 Task: Look for products in the category "Mozzarella" from Store Brand only.
Action: Mouse moved to (664, 247)
Screenshot: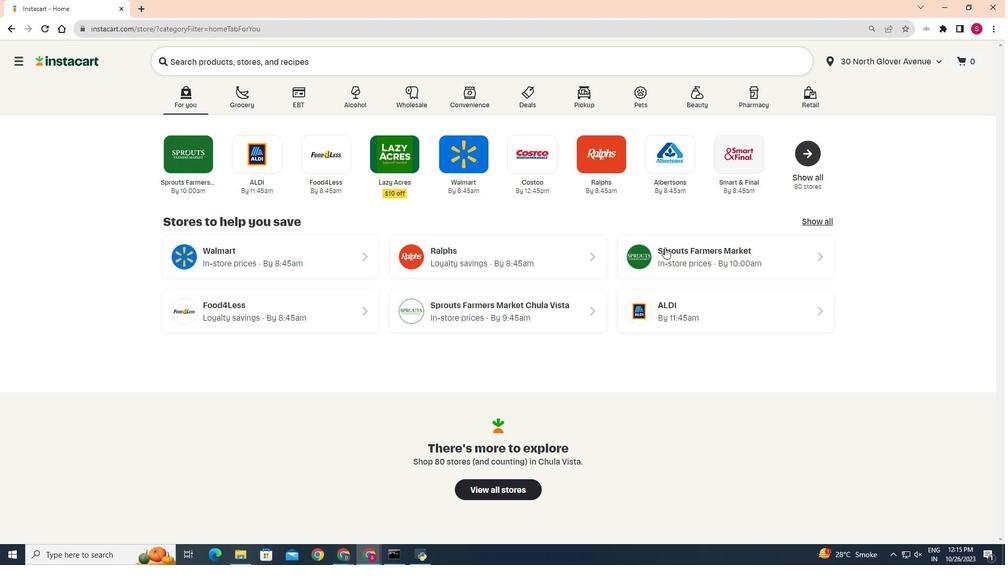 
Action: Mouse pressed left at (664, 247)
Screenshot: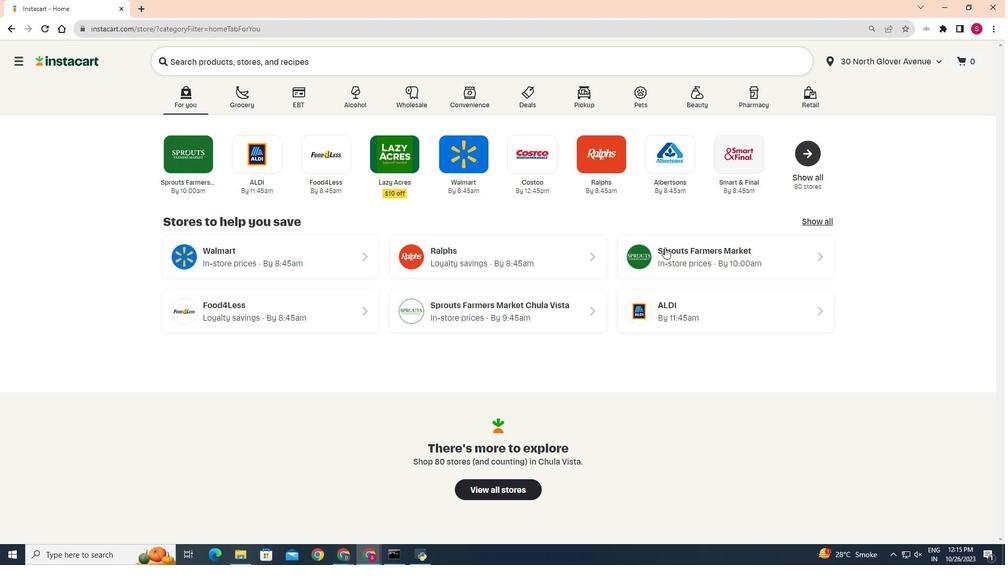 
Action: Mouse moved to (27, 440)
Screenshot: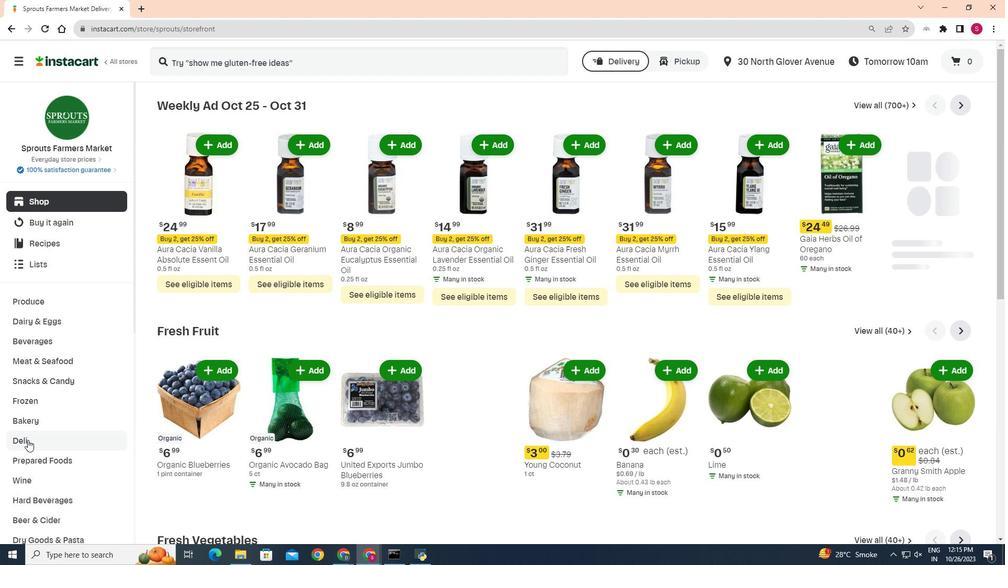
Action: Mouse pressed left at (27, 440)
Screenshot: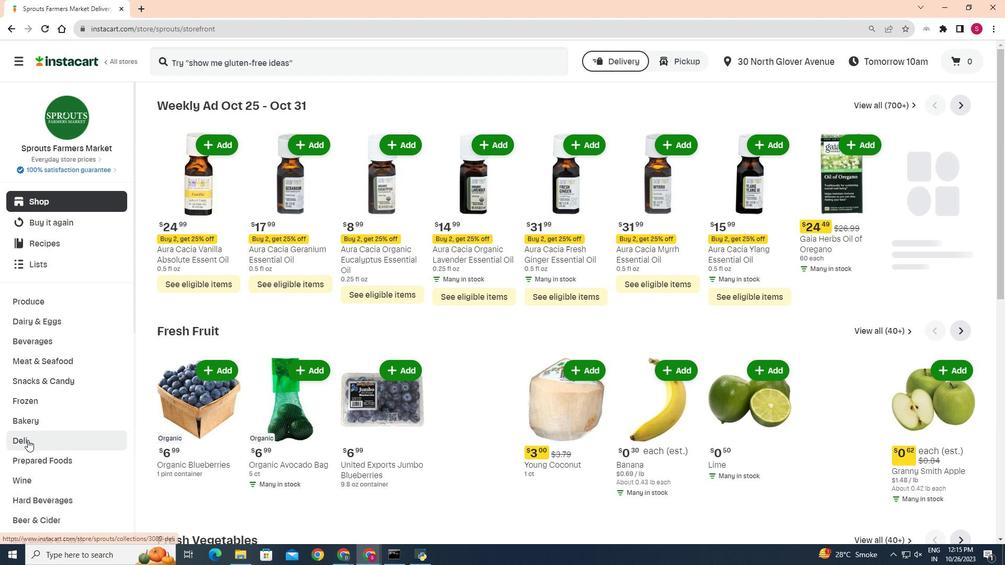 
Action: Mouse moved to (269, 127)
Screenshot: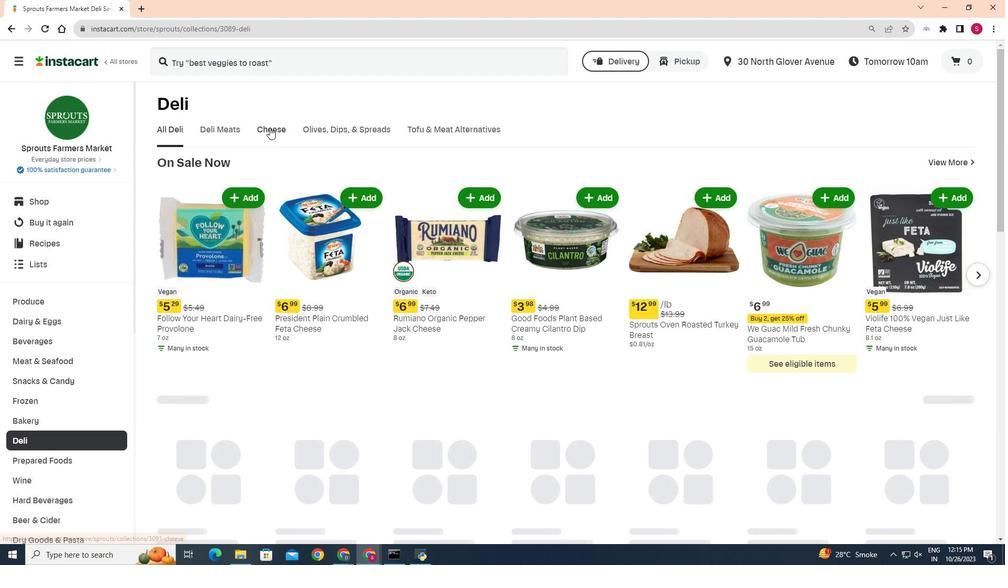 
Action: Mouse pressed left at (269, 127)
Screenshot: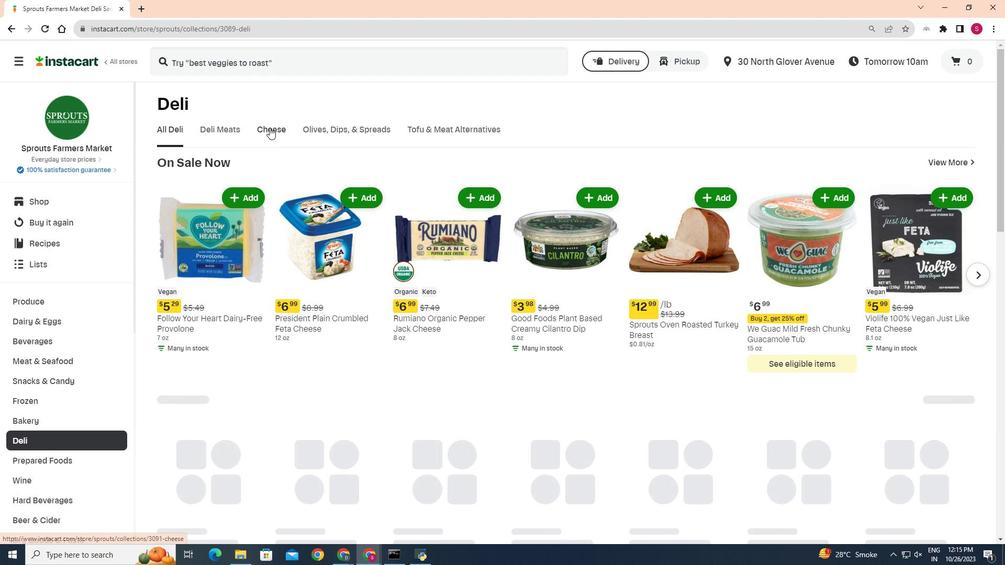 
Action: Mouse moved to (424, 168)
Screenshot: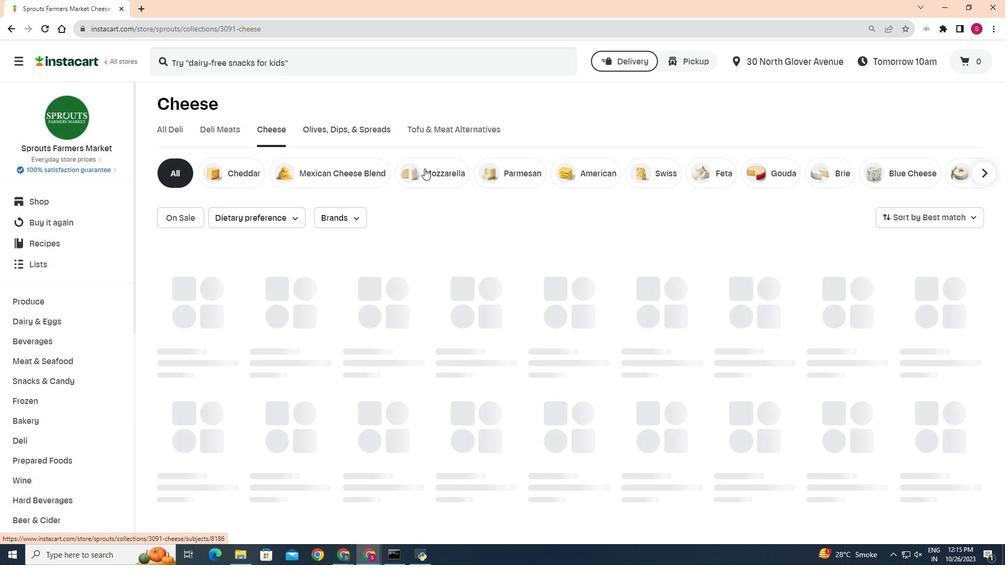 
Action: Mouse pressed left at (424, 168)
Screenshot: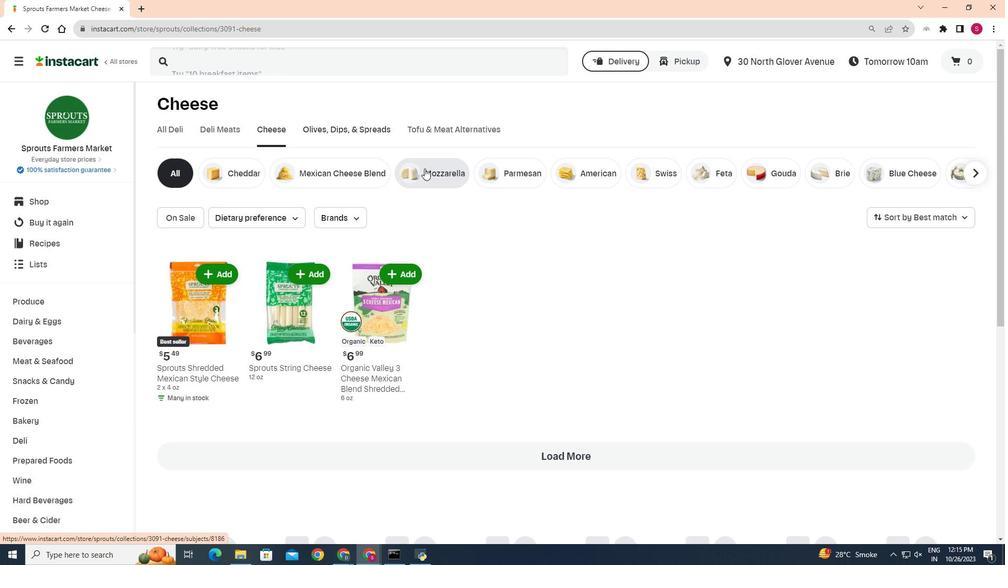 
Action: Mouse moved to (353, 213)
Screenshot: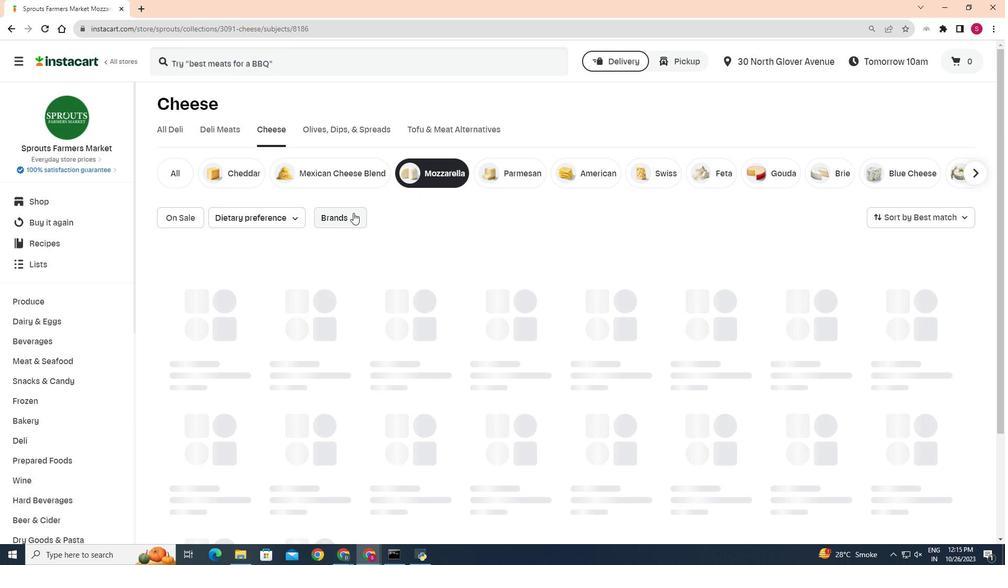 
Action: Mouse pressed left at (353, 213)
Screenshot: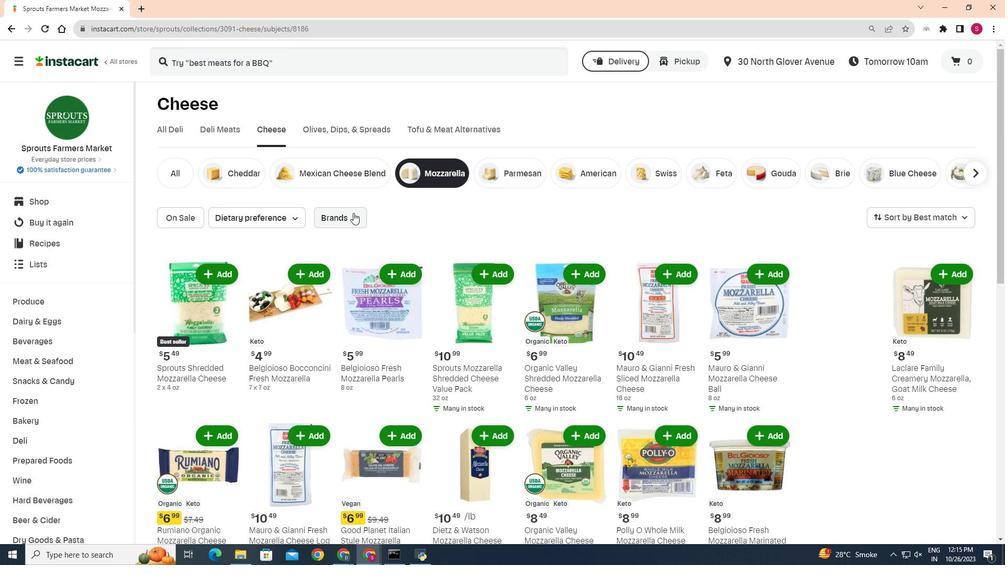 
Action: Mouse moved to (330, 247)
Screenshot: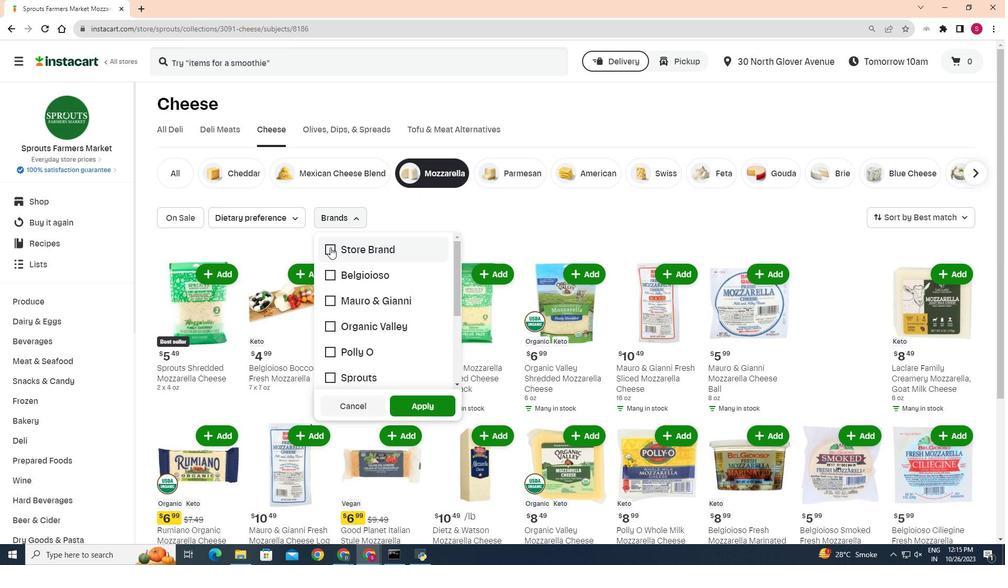 
Action: Mouse pressed left at (330, 247)
Screenshot: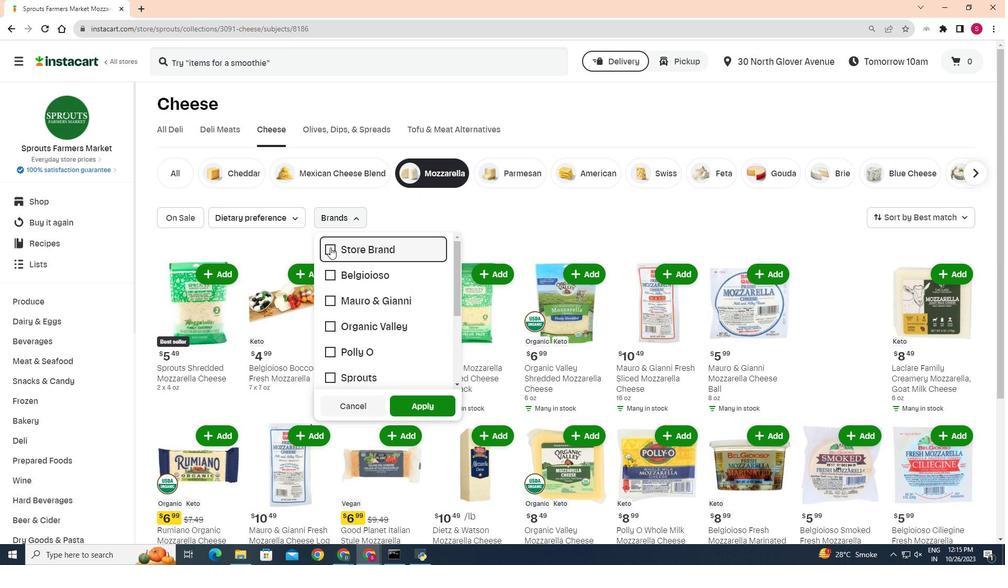 
Action: Mouse moved to (394, 409)
Screenshot: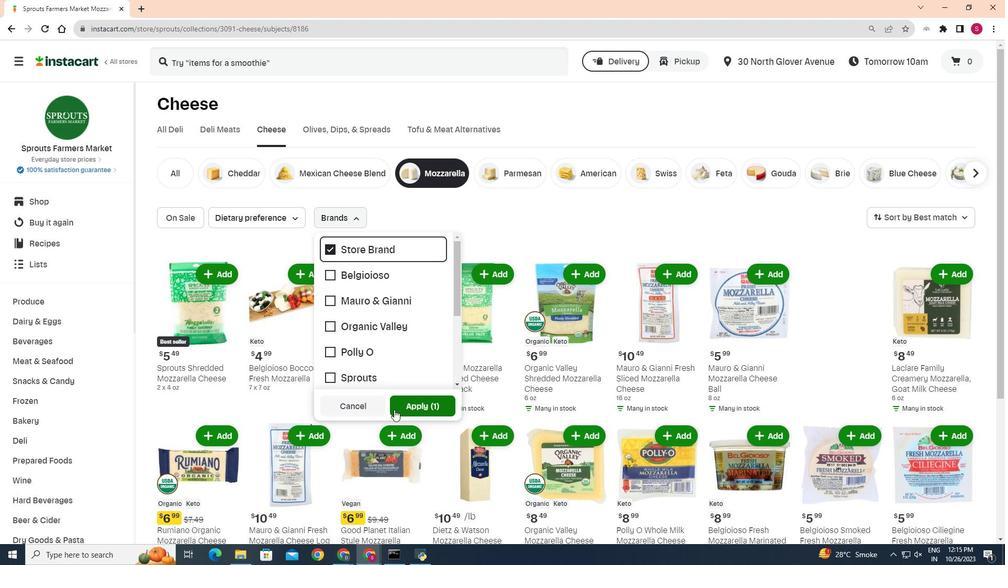 
Action: Mouse pressed left at (394, 409)
Screenshot: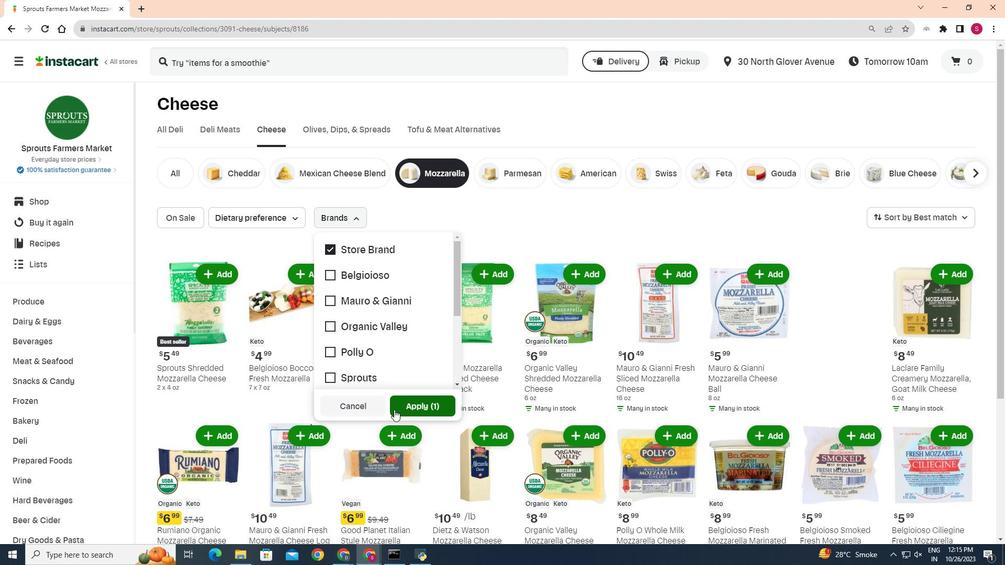 
Action: Mouse moved to (502, 268)
Screenshot: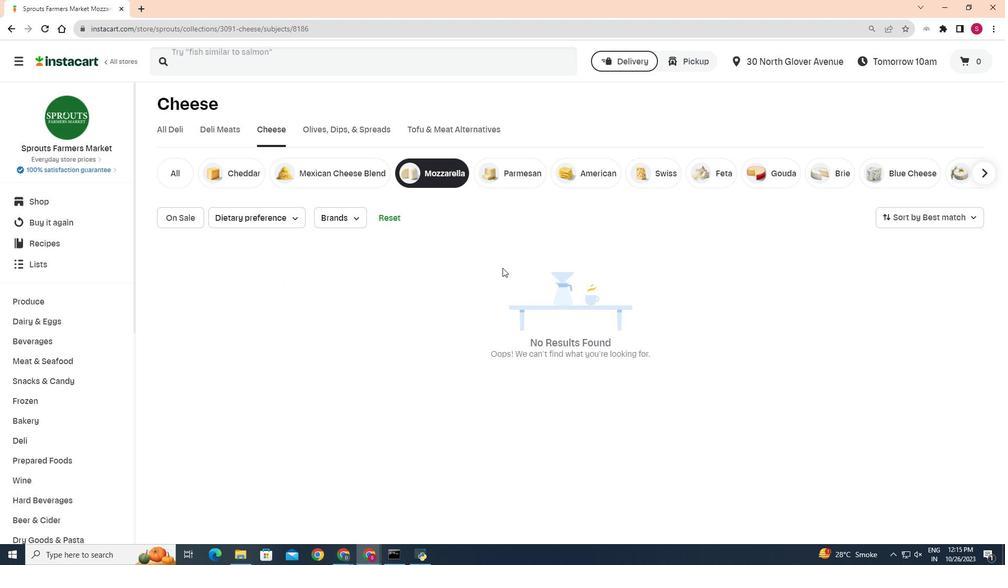 
